 Task: Look for products in the category "Prenatal Vitamins" from Emerald Laboratories only.
Action: Mouse moved to (287, 146)
Screenshot: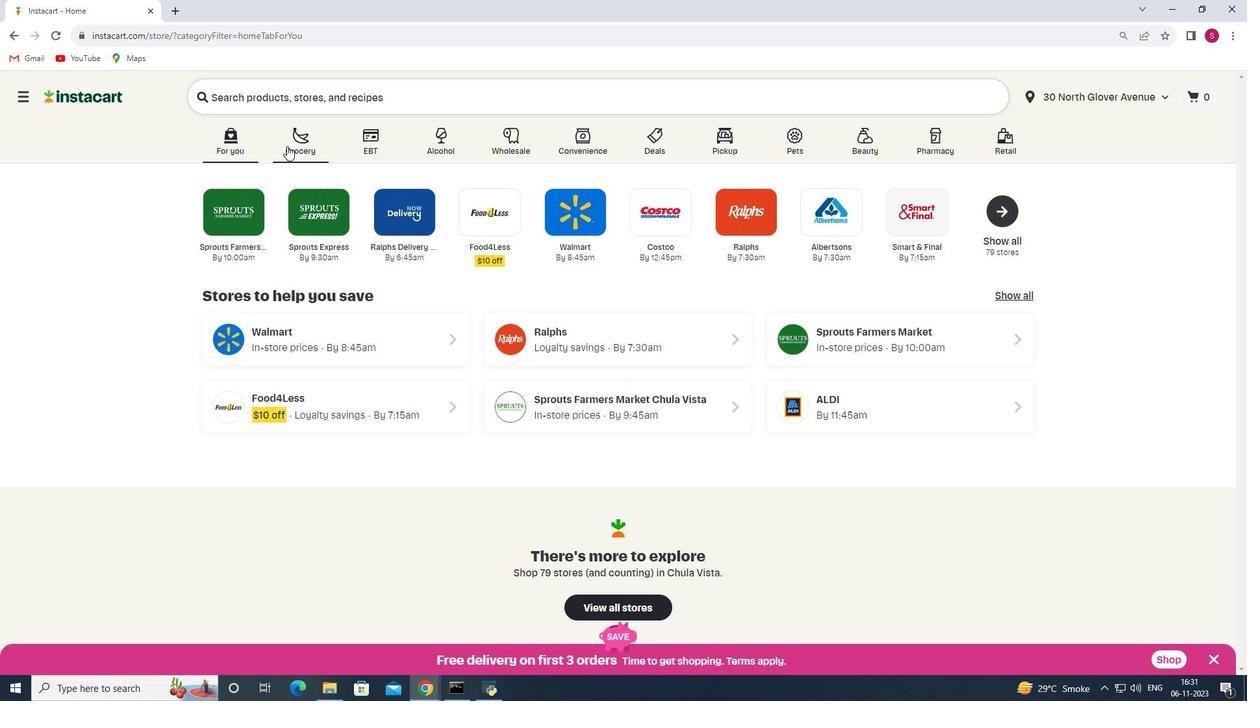 
Action: Mouse pressed left at (287, 146)
Screenshot: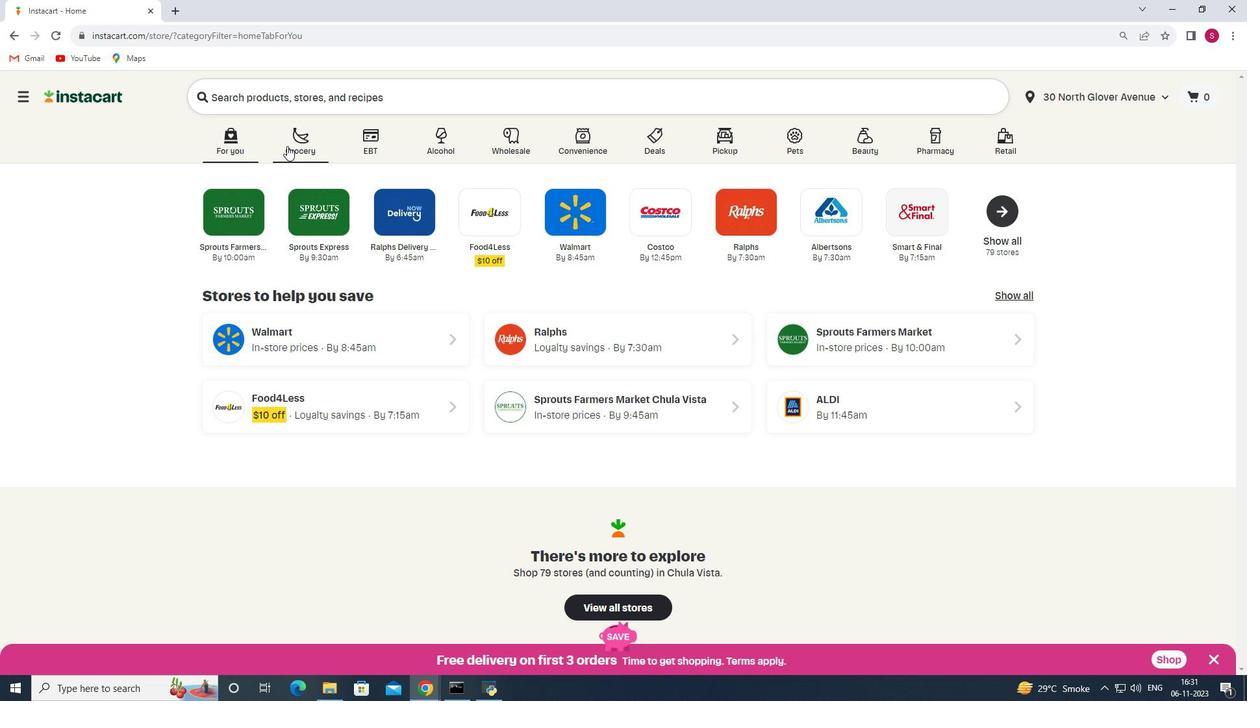 
Action: Mouse moved to (292, 363)
Screenshot: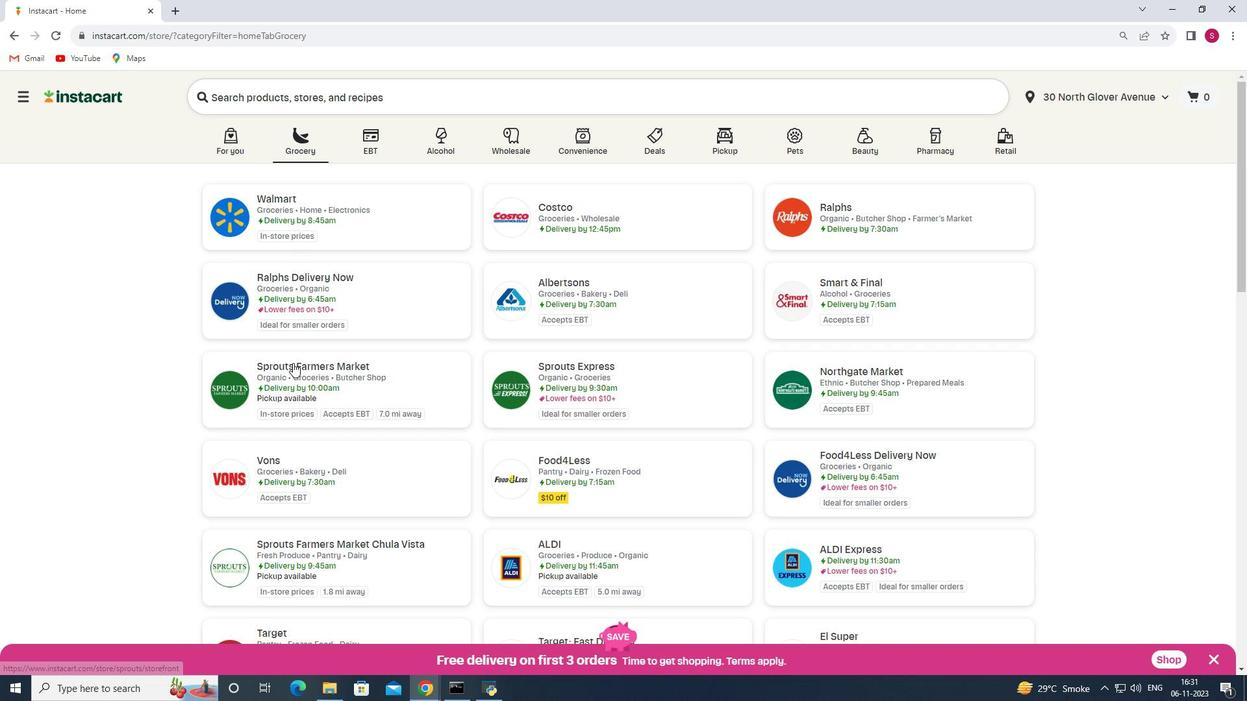 
Action: Mouse pressed left at (292, 363)
Screenshot: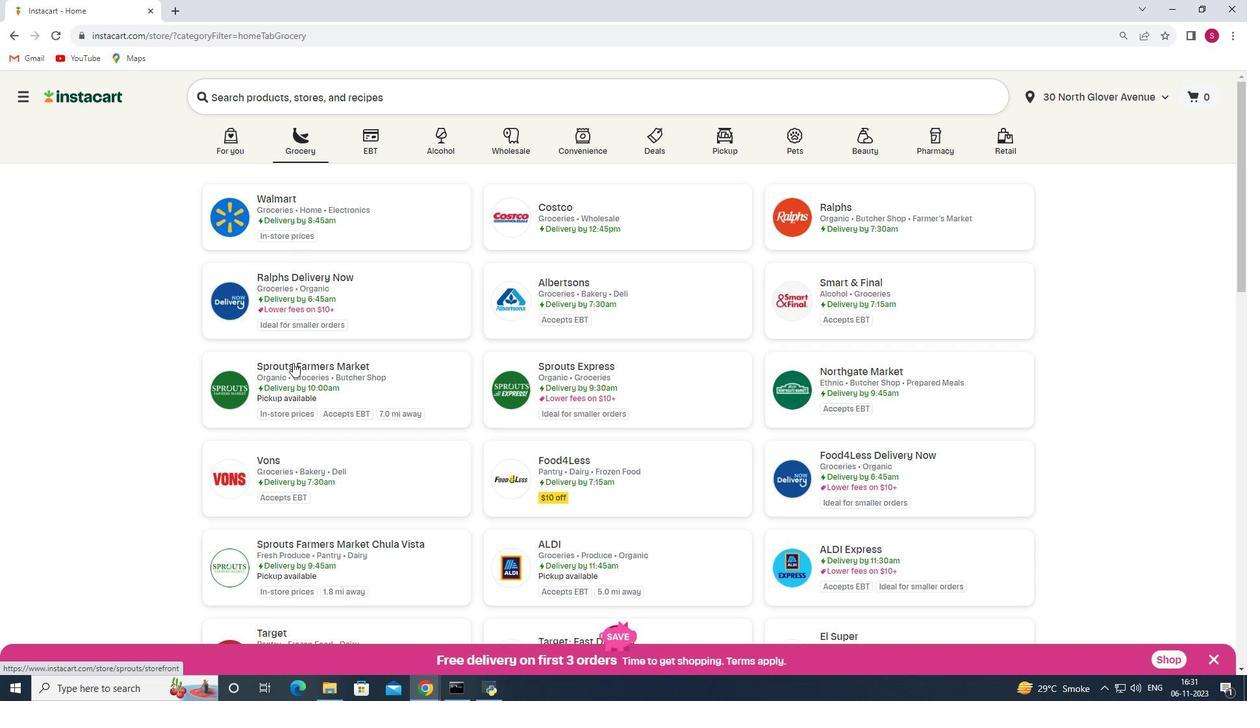 
Action: Mouse moved to (61, 410)
Screenshot: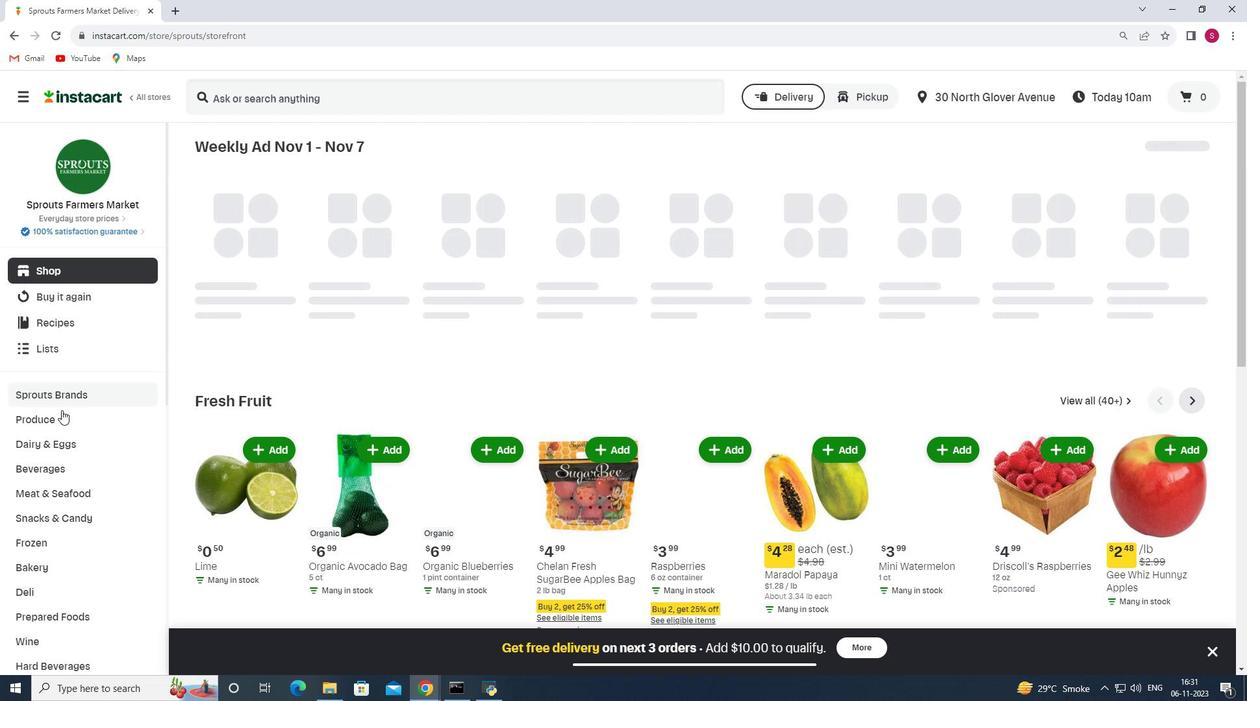 
Action: Mouse scrolled (61, 409) with delta (0, 0)
Screenshot: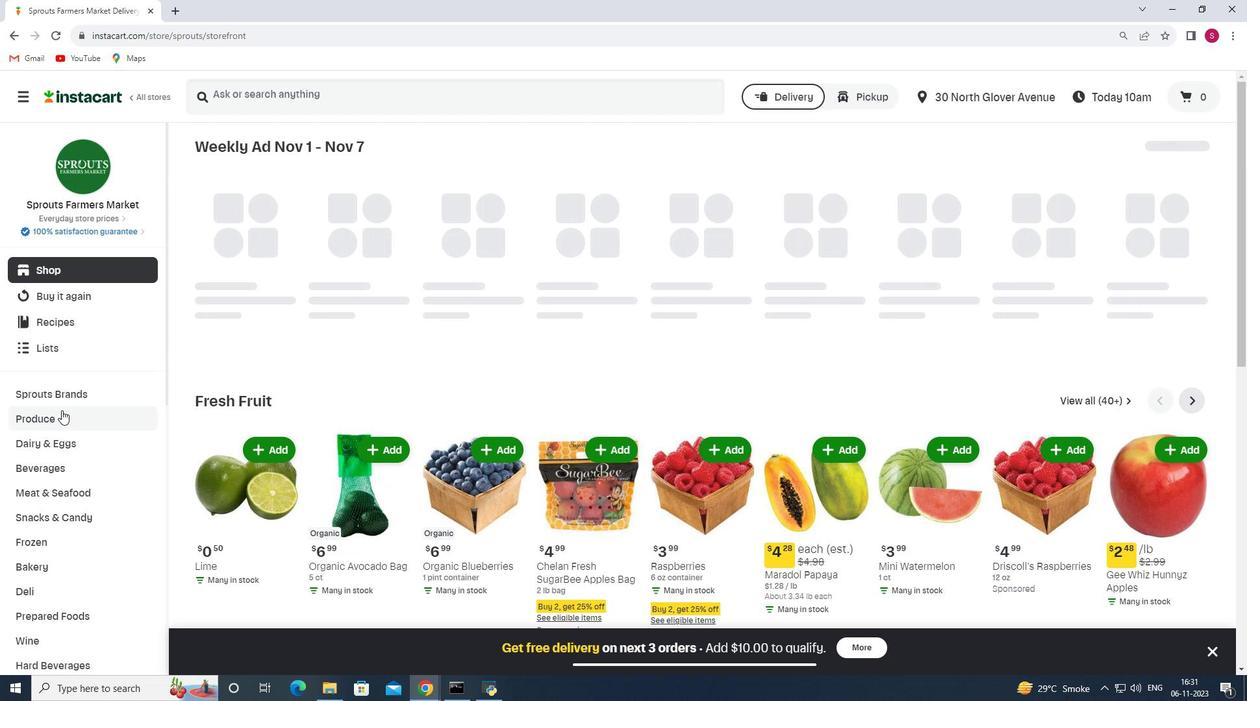 
Action: Mouse scrolled (61, 409) with delta (0, 0)
Screenshot: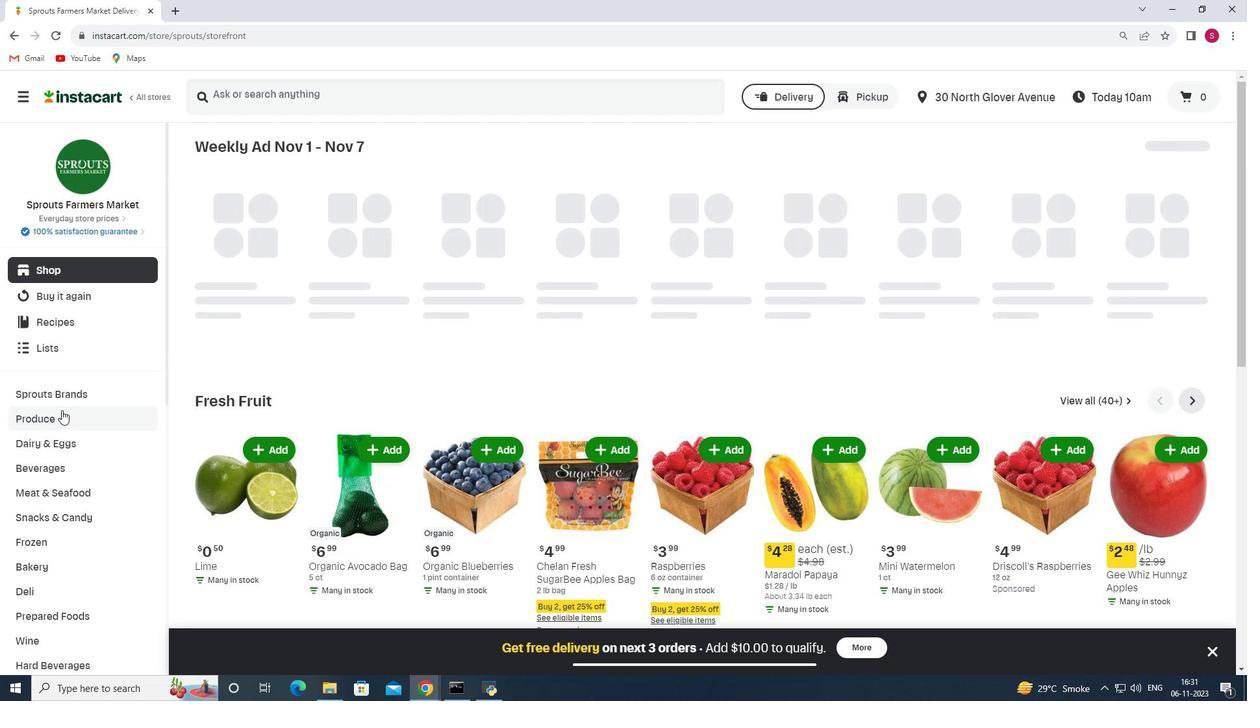
Action: Mouse scrolled (61, 409) with delta (0, 0)
Screenshot: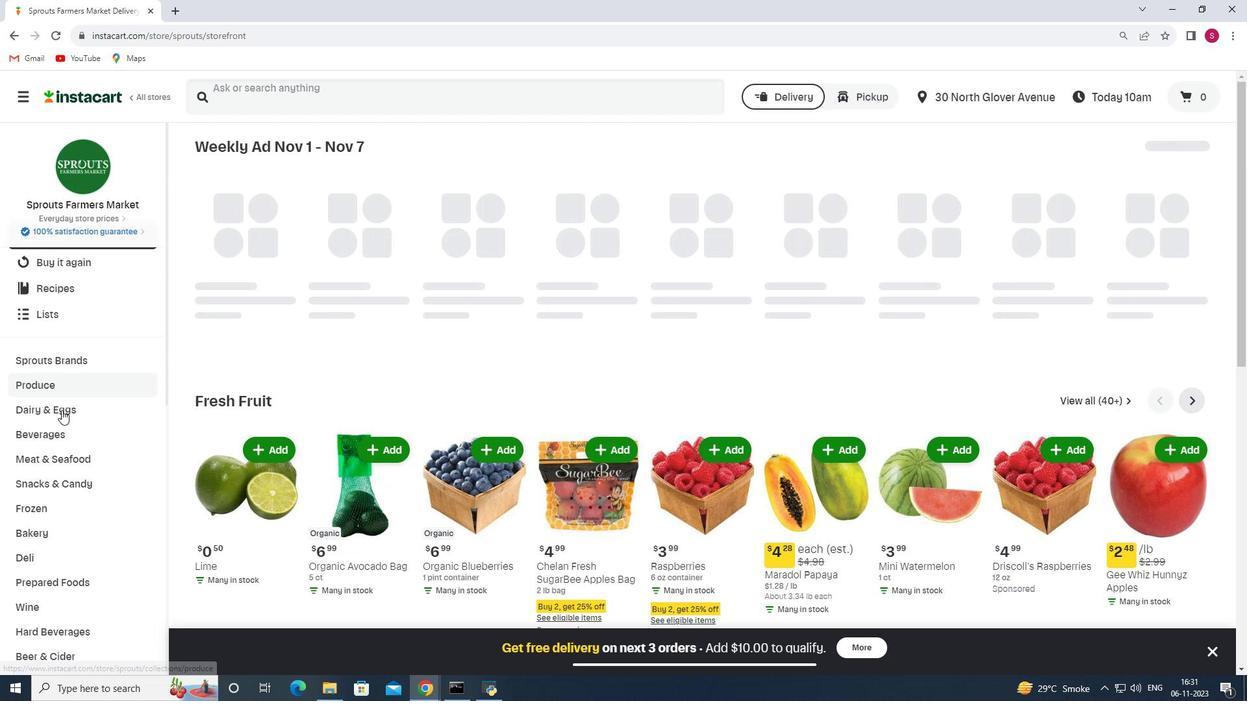 
Action: Mouse scrolled (61, 409) with delta (0, 0)
Screenshot: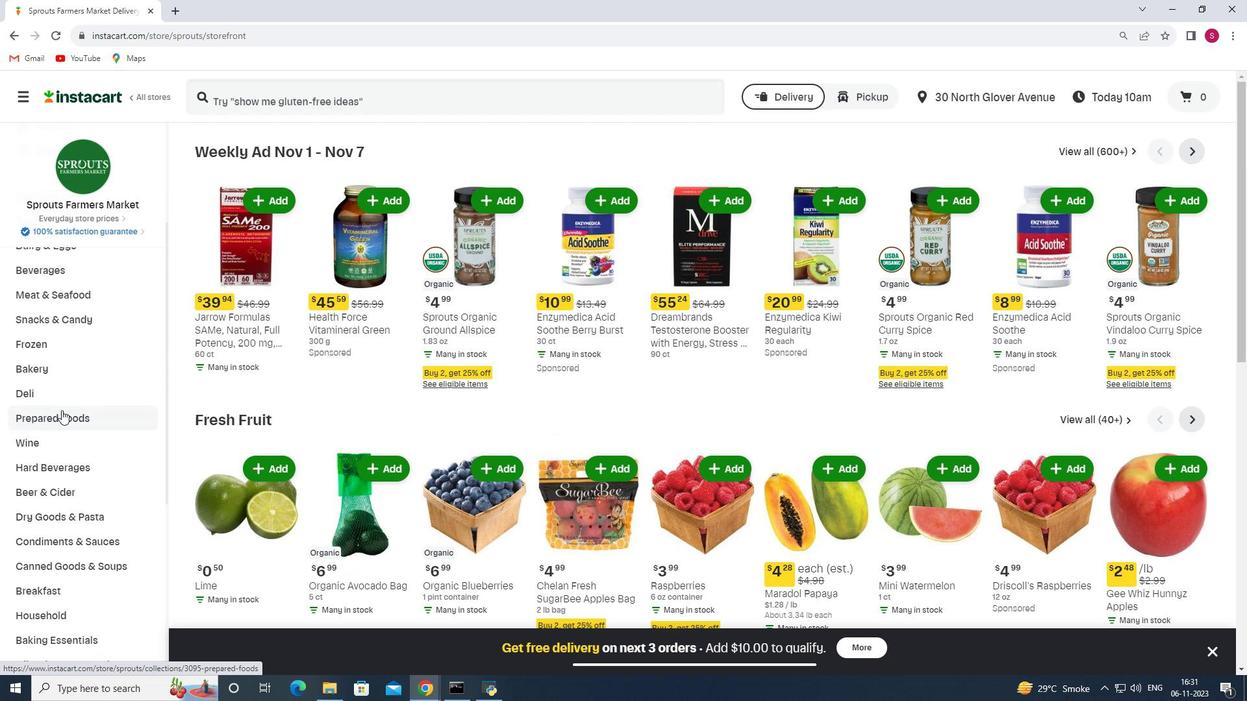 
Action: Mouse scrolled (61, 409) with delta (0, 0)
Screenshot: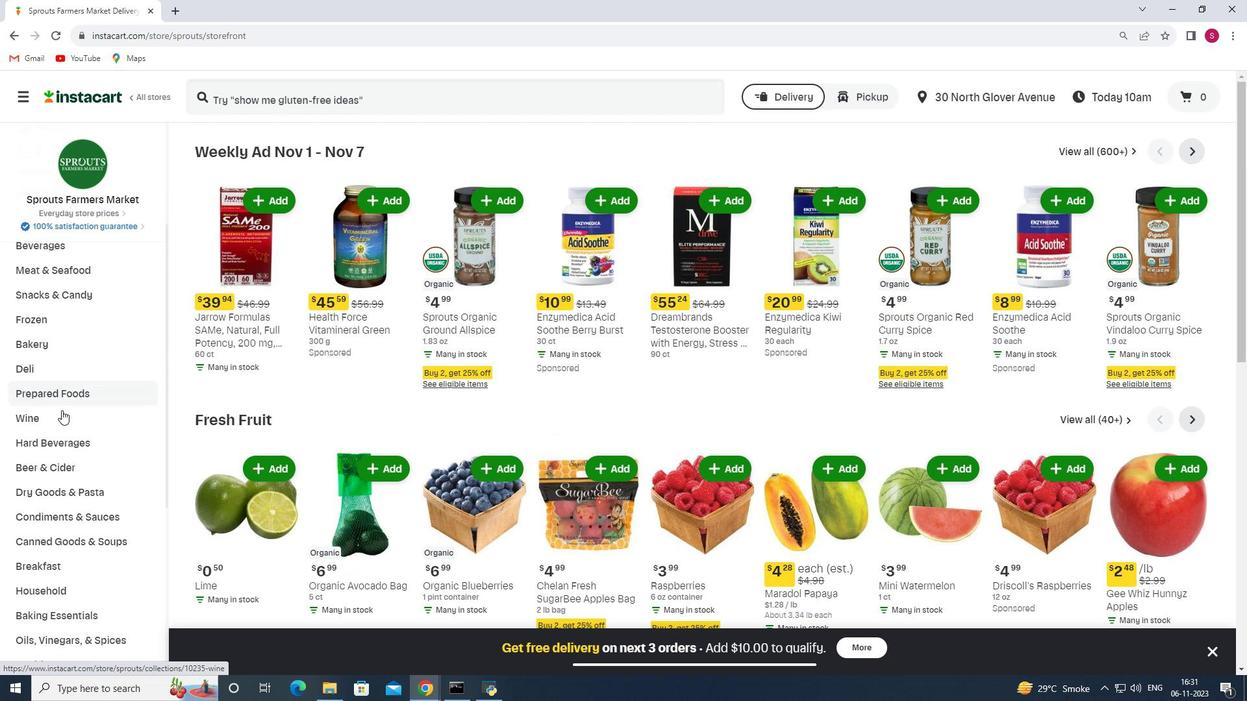 
Action: Mouse scrolled (61, 409) with delta (0, 0)
Screenshot: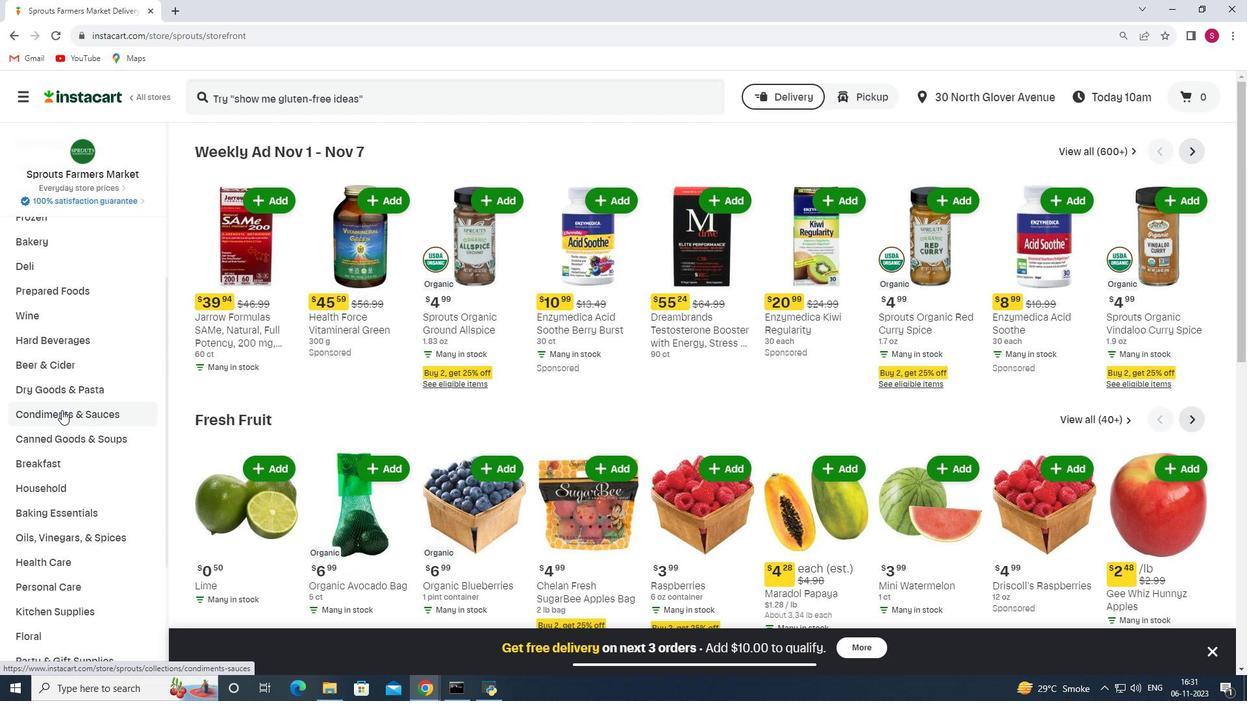 
Action: Mouse scrolled (61, 409) with delta (0, 0)
Screenshot: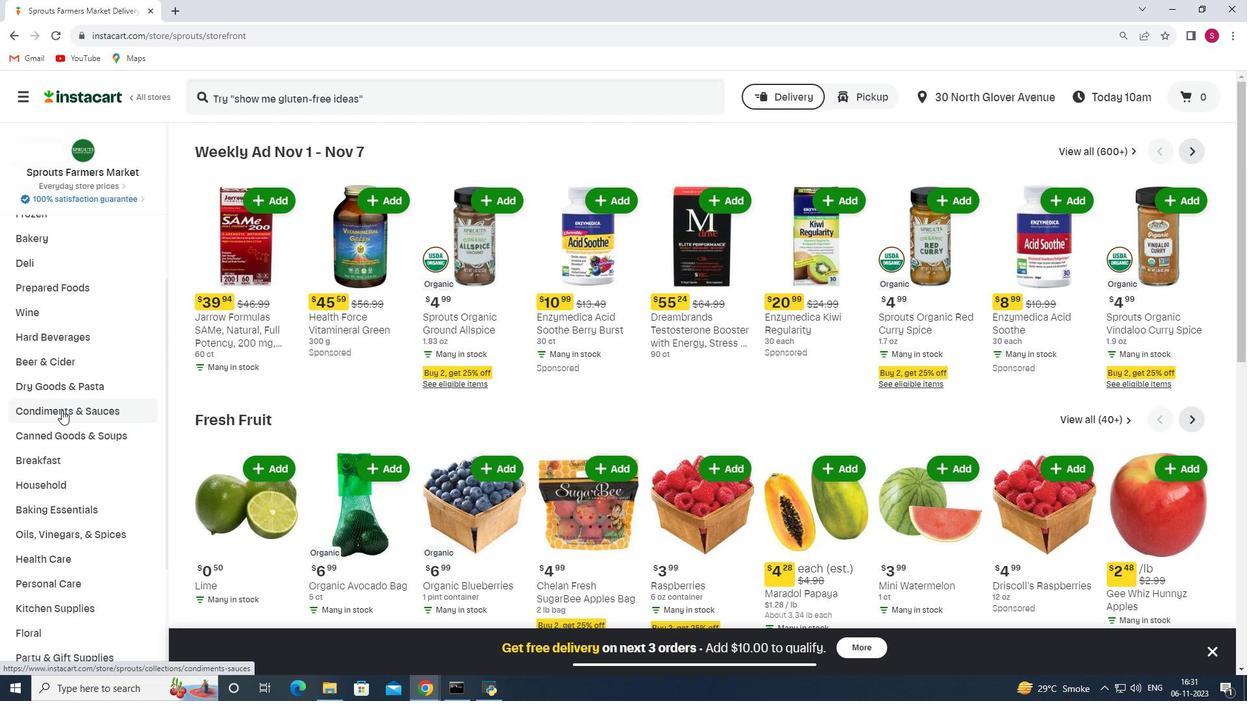 
Action: Mouse moved to (53, 493)
Screenshot: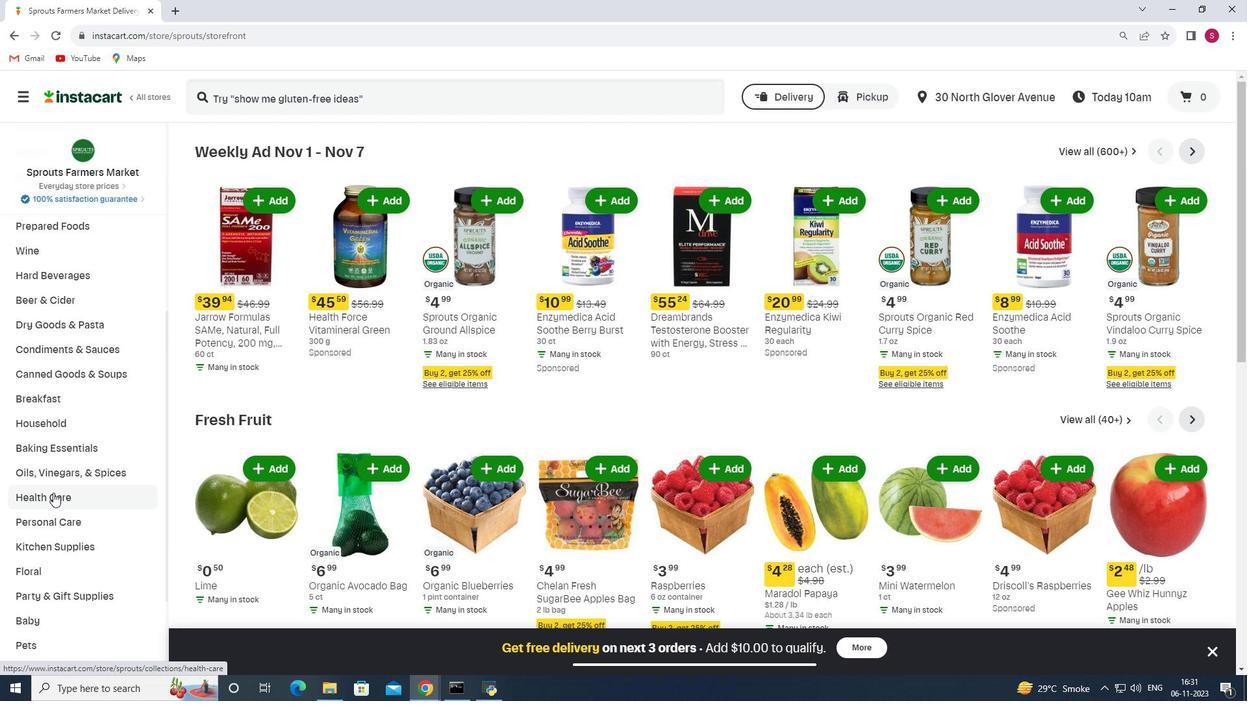 
Action: Mouse pressed left at (53, 493)
Screenshot: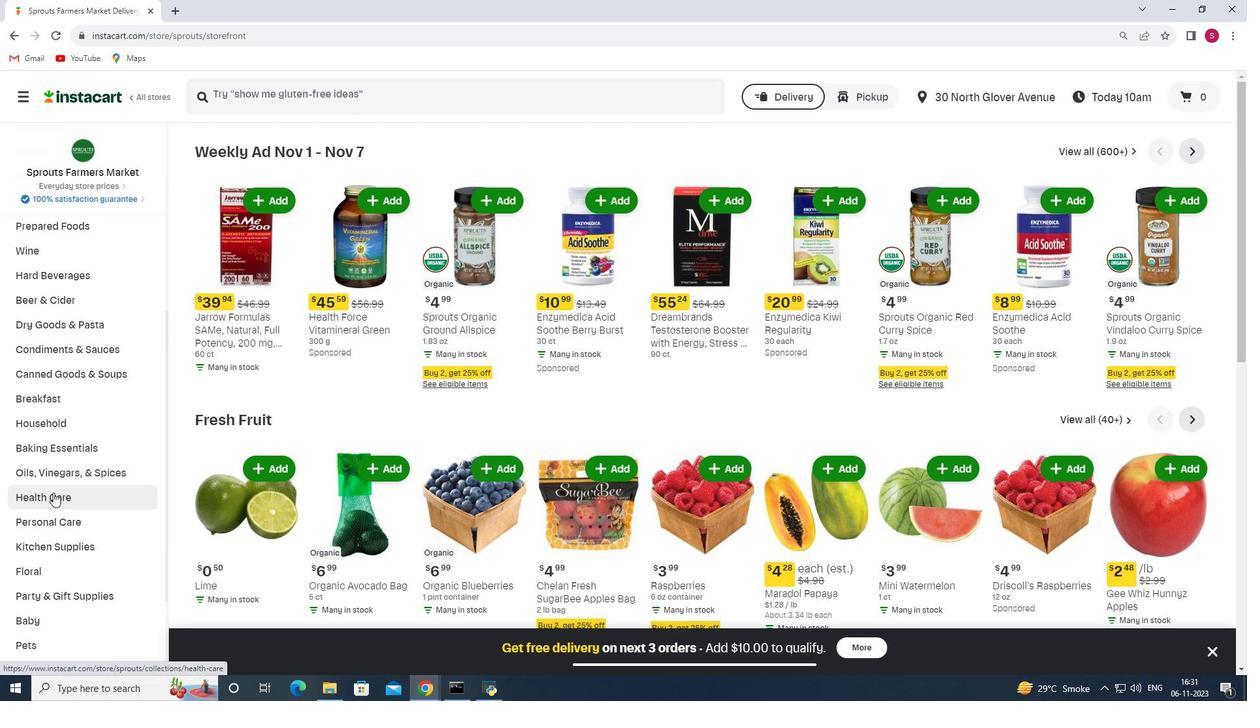 
Action: Mouse moved to (422, 174)
Screenshot: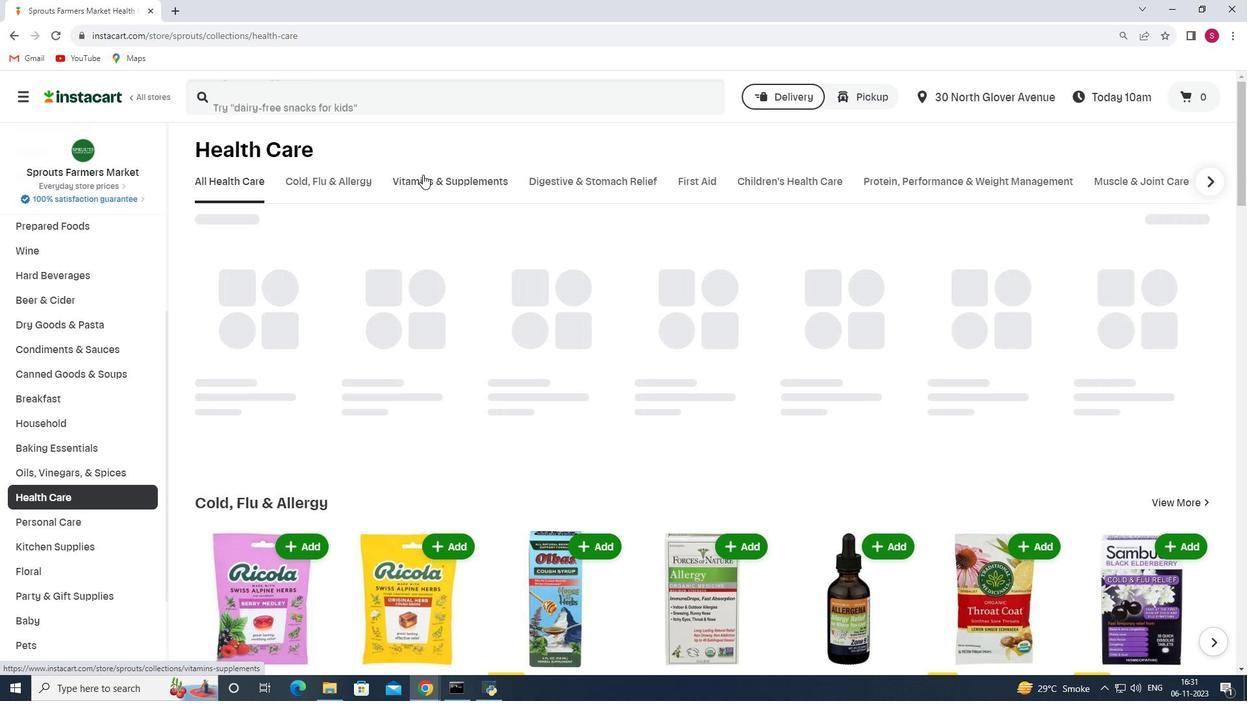 
Action: Mouse pressed left at (422, 174)
Screenshot: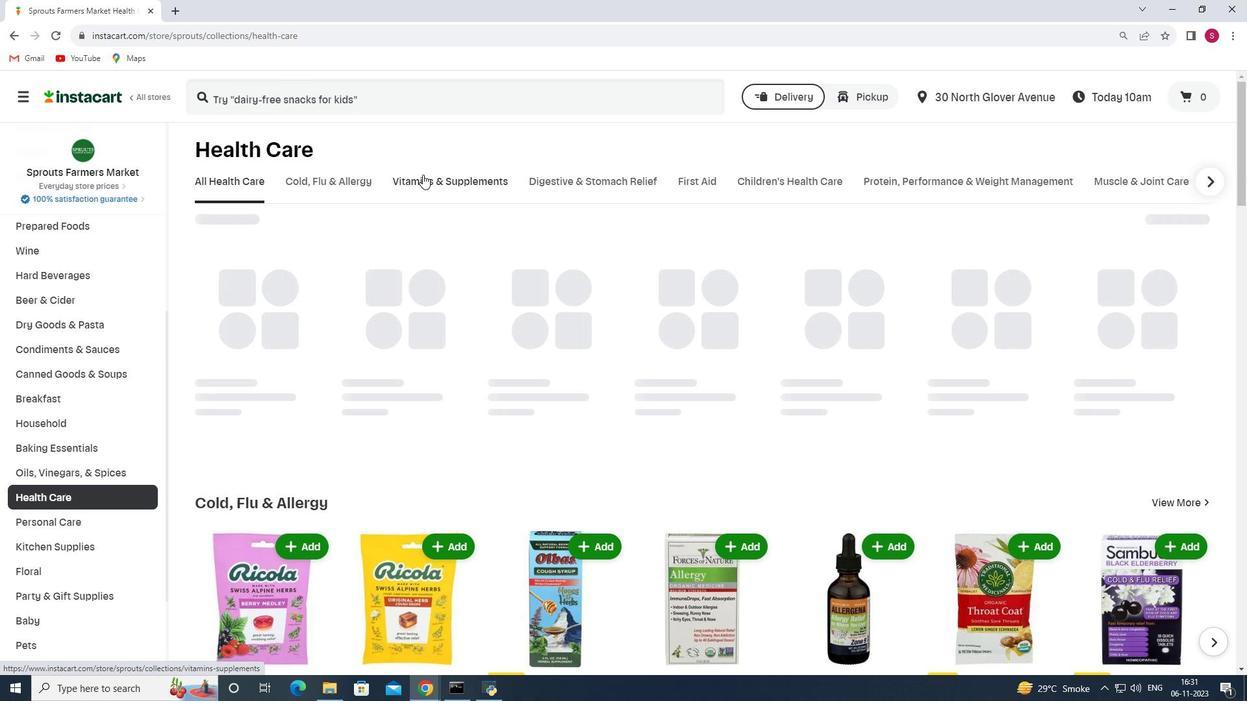 
Action: Mouse moved to (1215, 233)
Screenshot: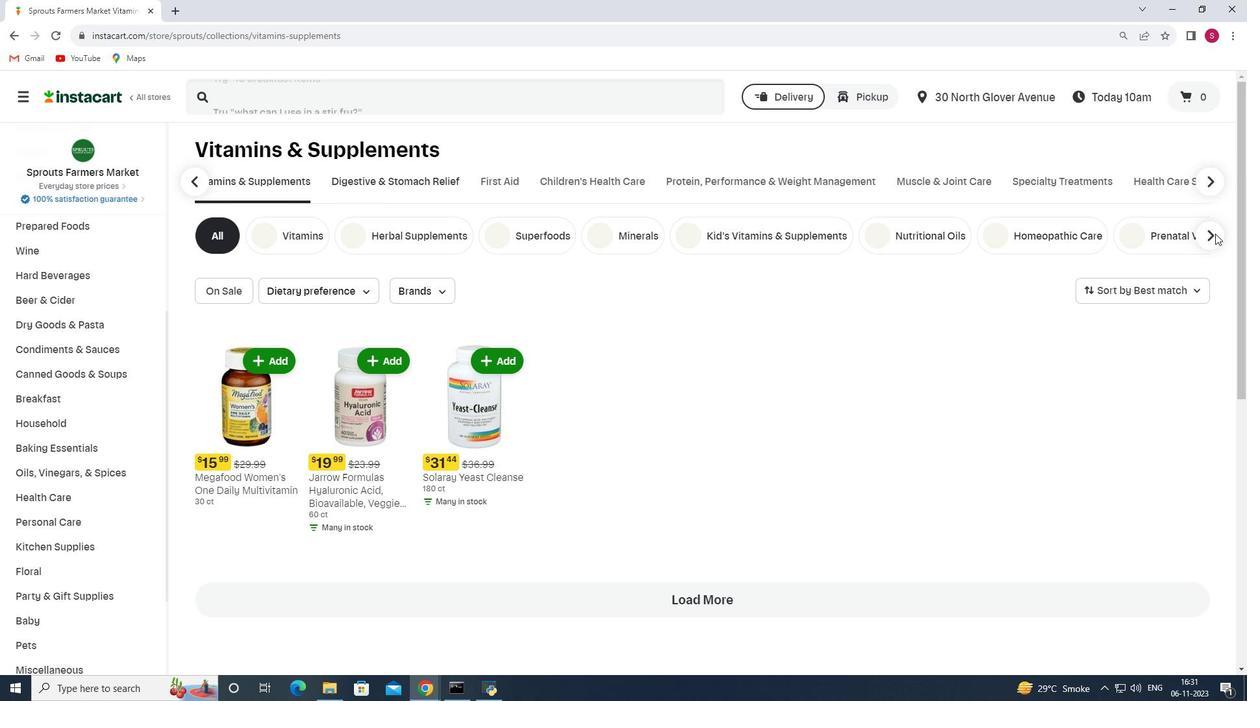 
Action: Mouse pressed left at (1215, 233)
Screenshot: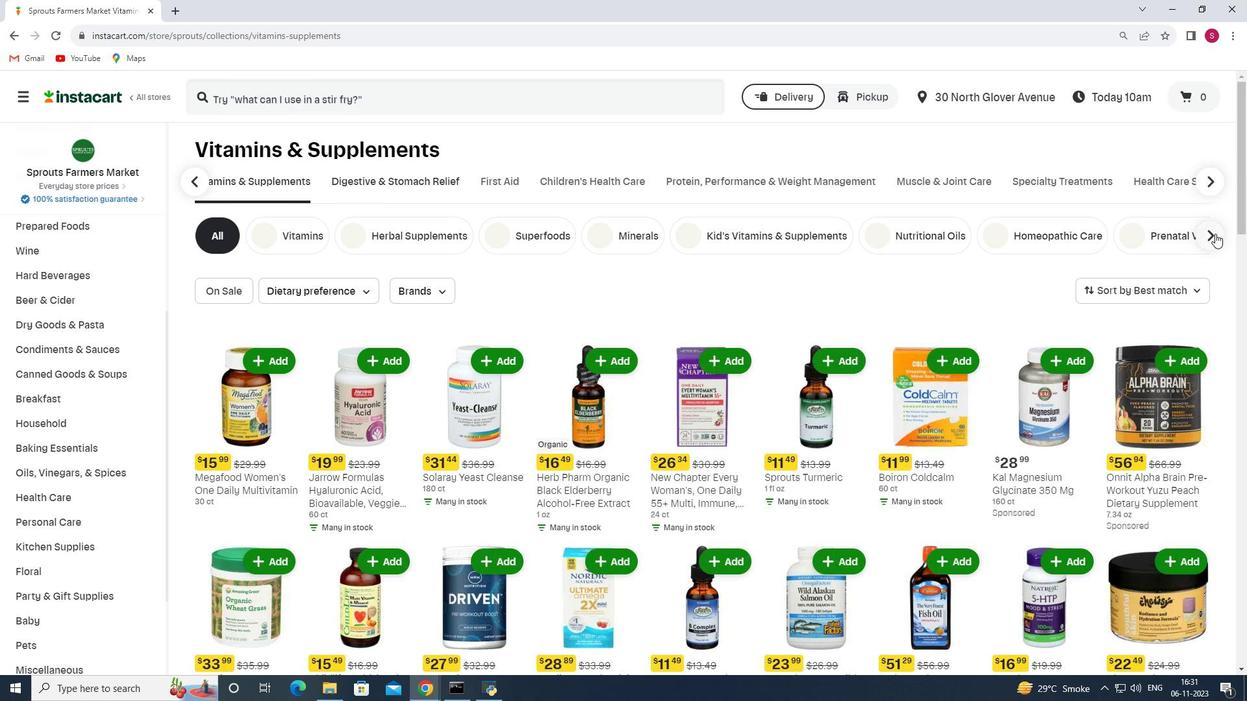 
Action: Mouse moved to (463, 224)
Screenshot: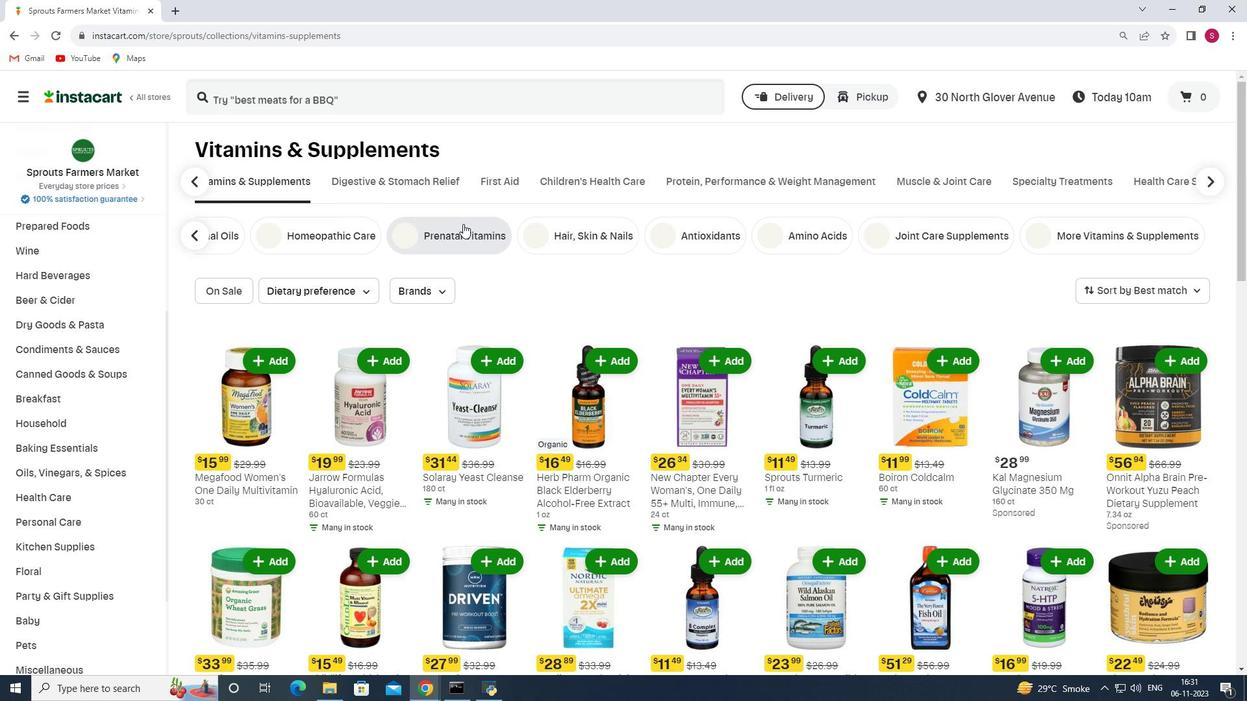 
Action: Mouse pressed left at (463, 224)
Screenshot: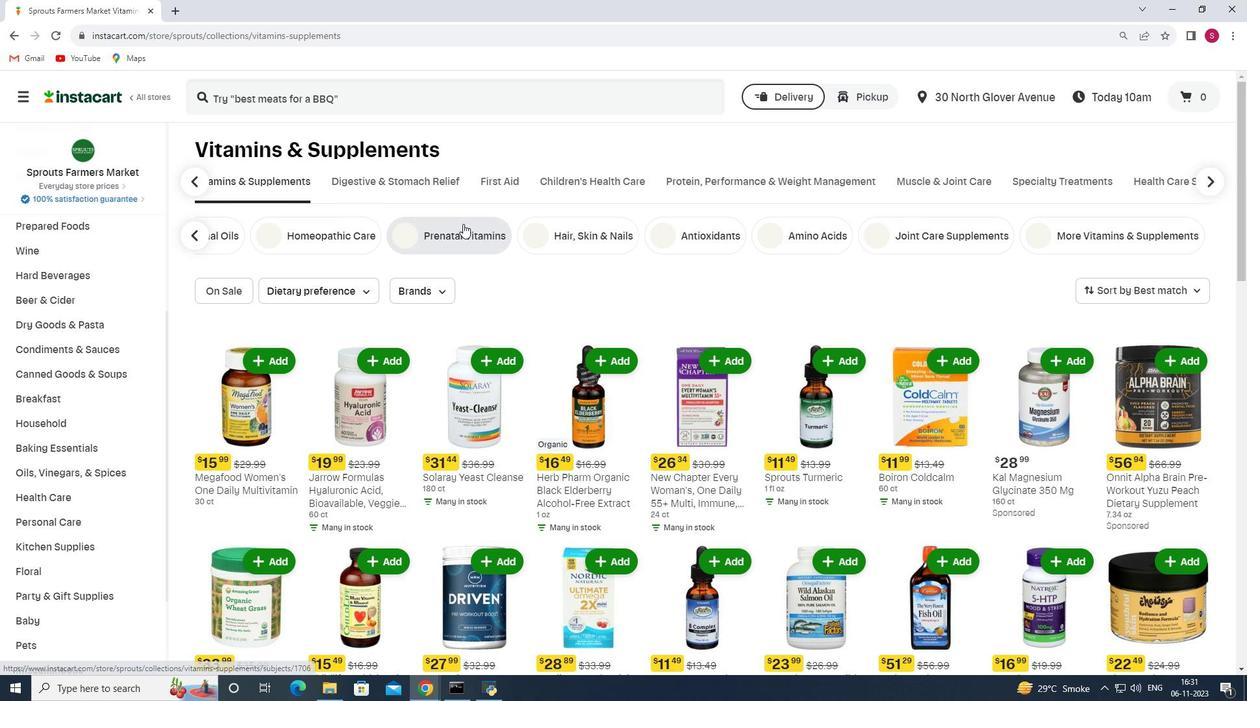 
Action: Mouse moved to (307, 294)
Screenshot: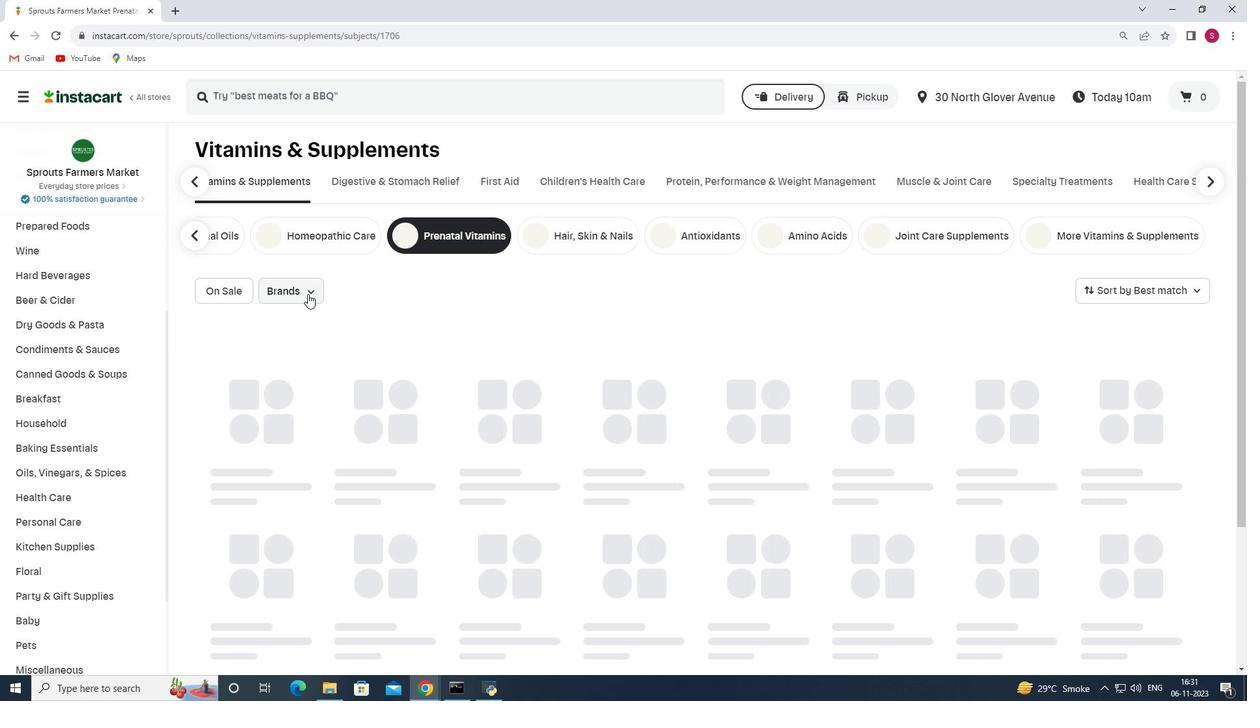 
Action: Mouse pressed left at (307, 294)
Screenshot: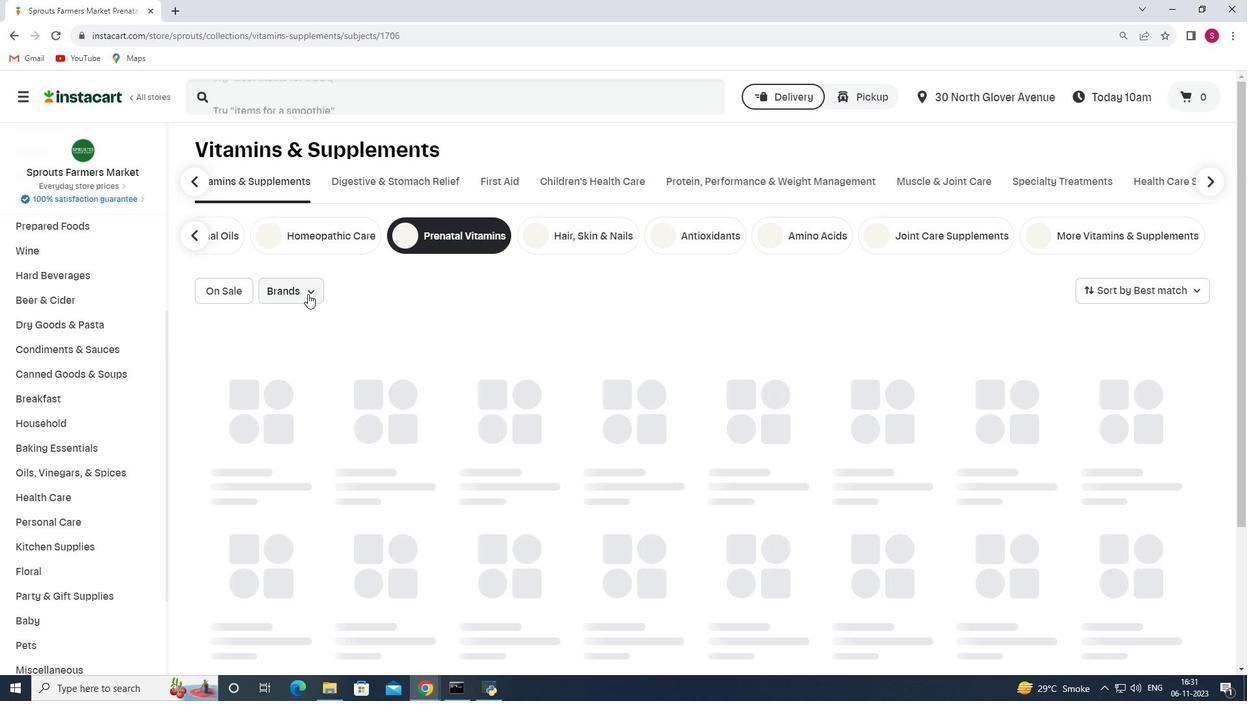 
Action: Mouse moved to (314, 335)
Screenshot: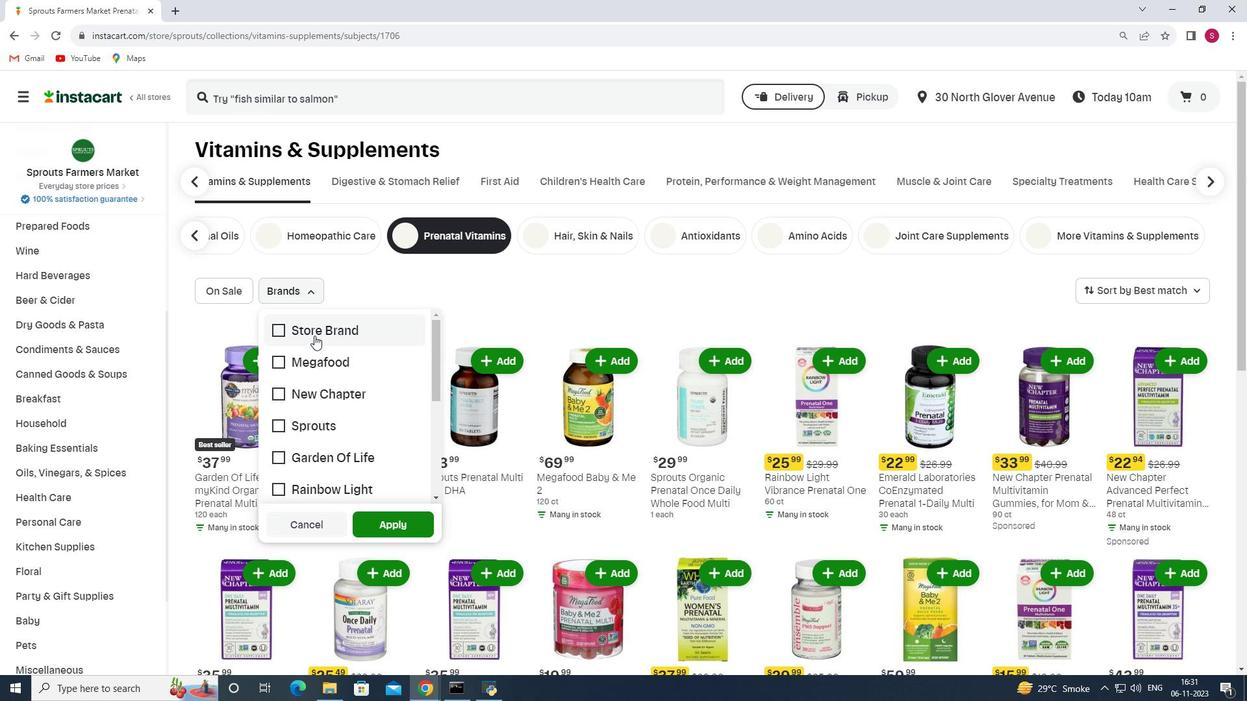 
Action: Mouse scrolled (314, 335) with delta (0, 0)
Screenshot: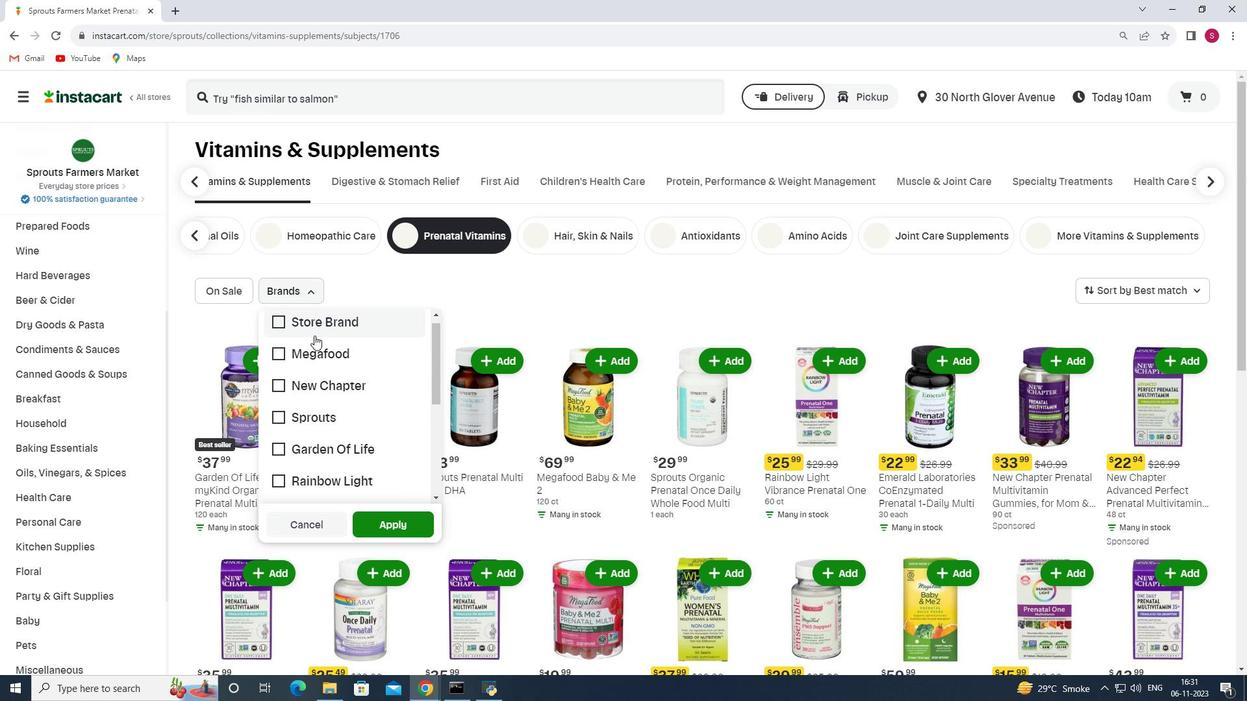
Action: Mouse scrolled (314, 335) with delta (0, 0)
Screenshot: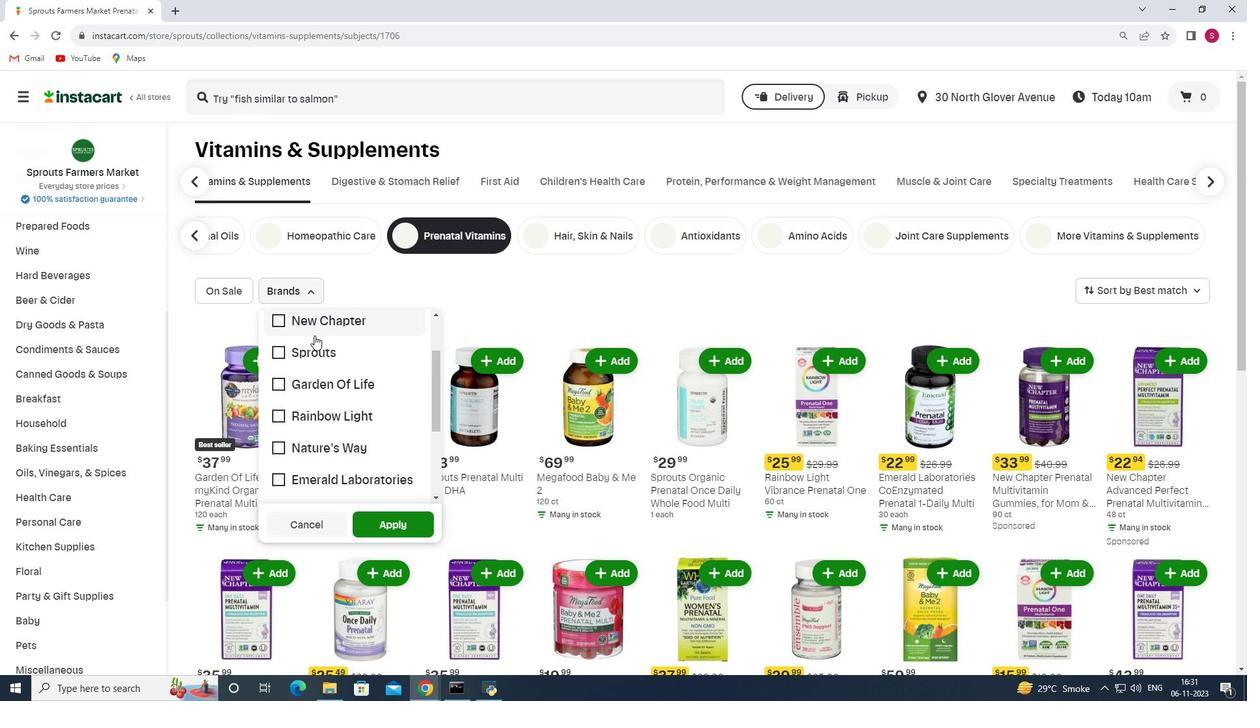 
Action: Mouse scrolled (314, 335) with delta (0, 0)
Screenshot: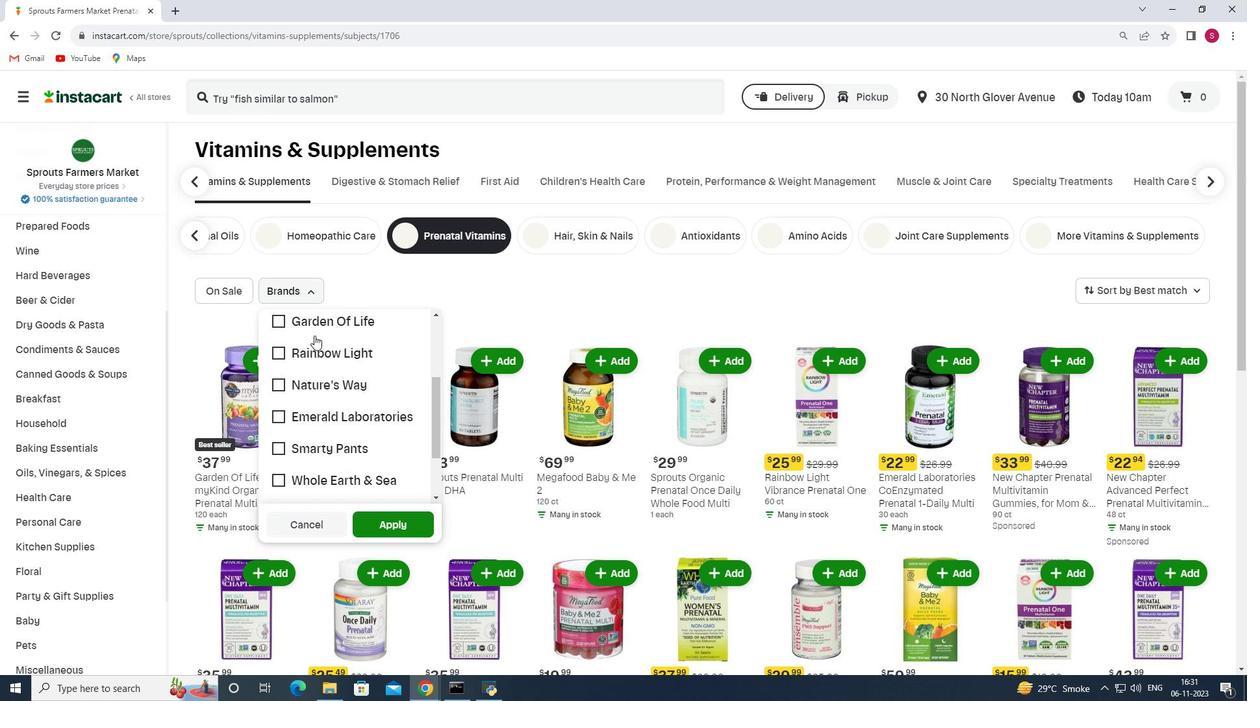 
Action: Mouse moved to (282, 352)
Screenshot: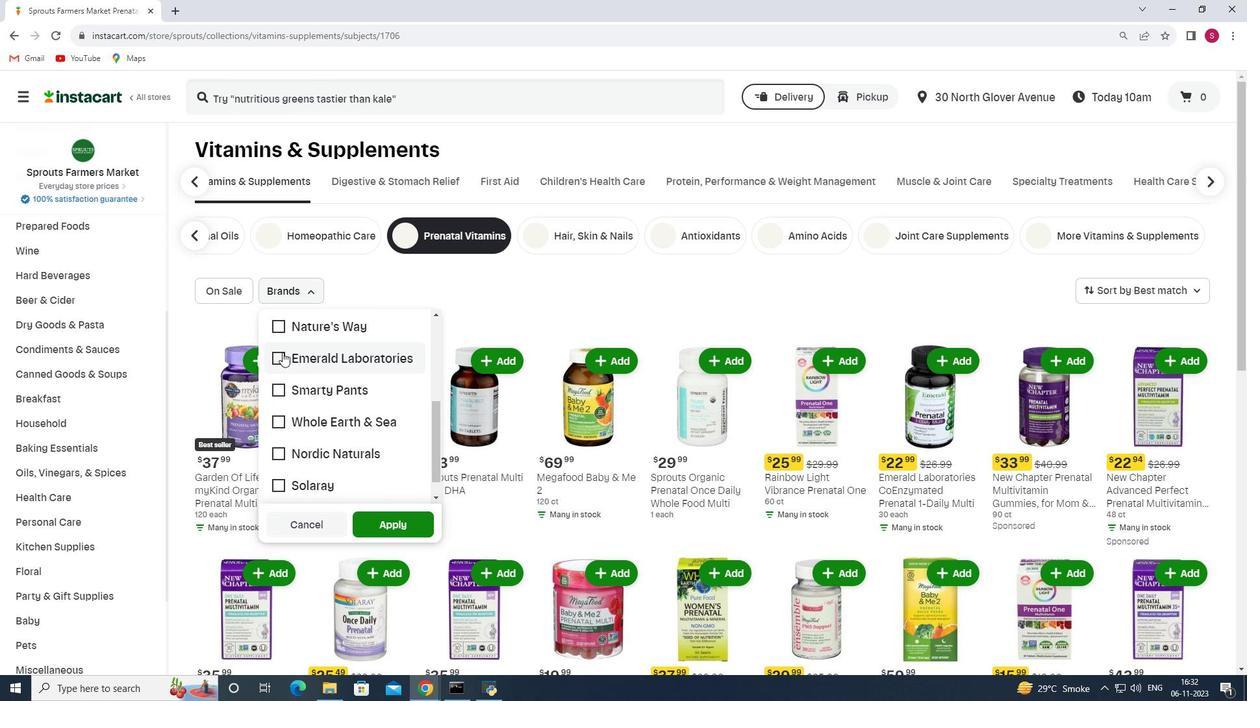 
Action: Mouse pressed left at (282, 352)
Screenshot: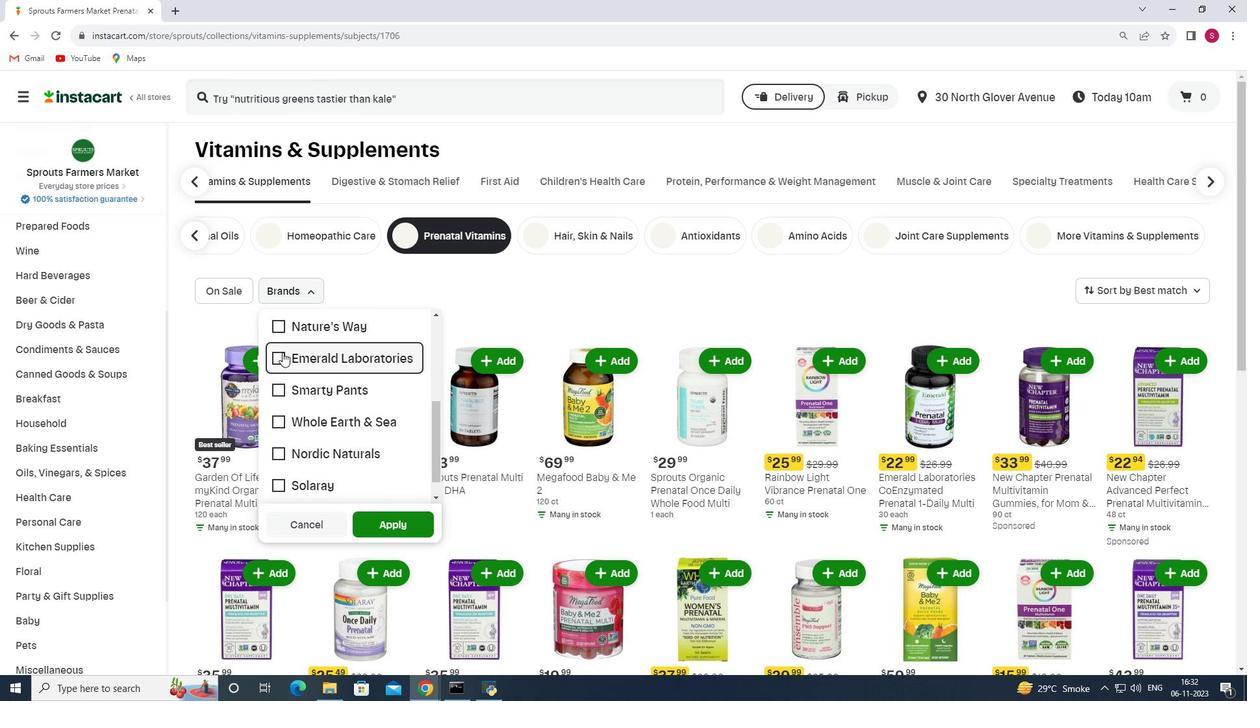 
Action: Mouse moved to (398, 517)
Screenshot: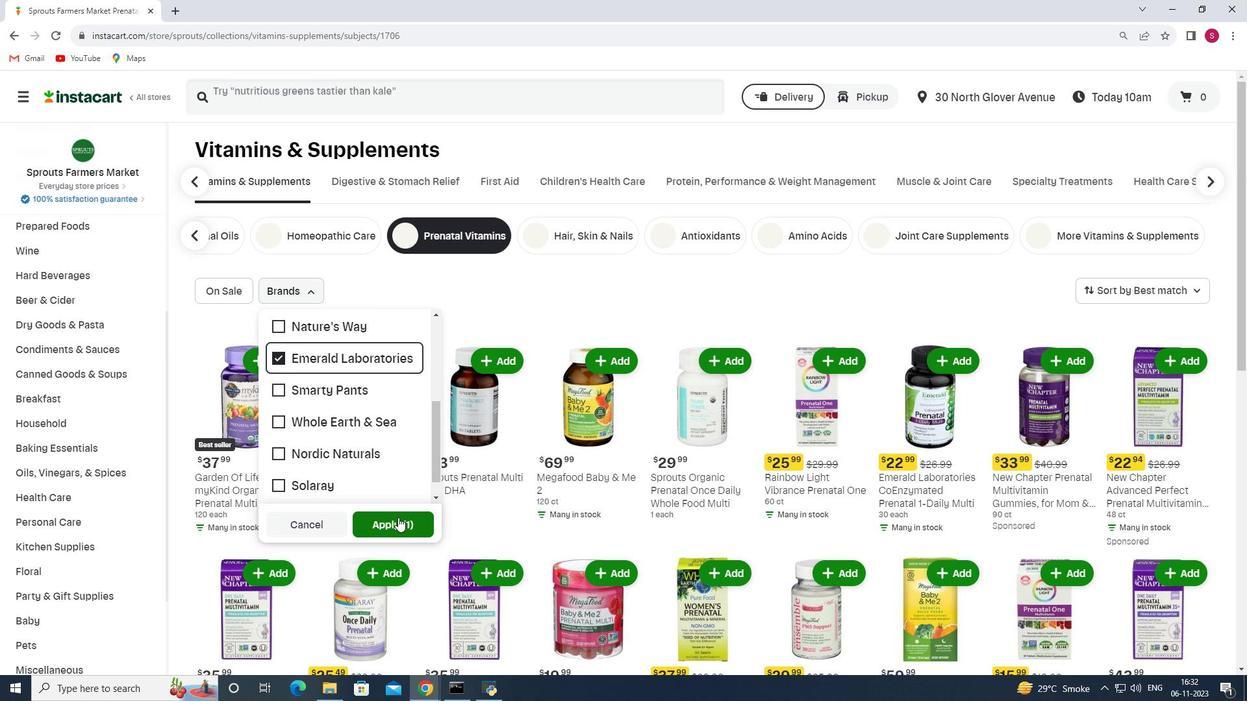 
Action: Mouse pressed left at (398, 517)
Screenshot: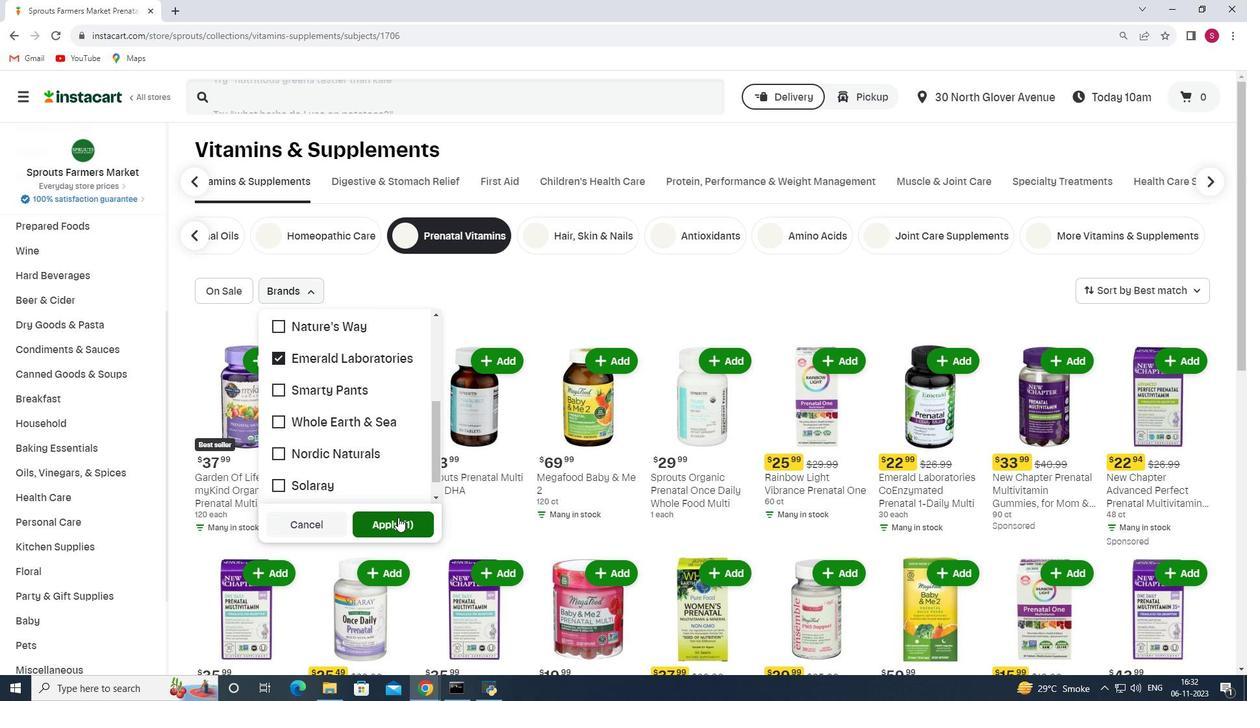 
